 Task: Filter the leads by  recently viewed leads
Action: Mouse moved to (125, 174)
Screenshot: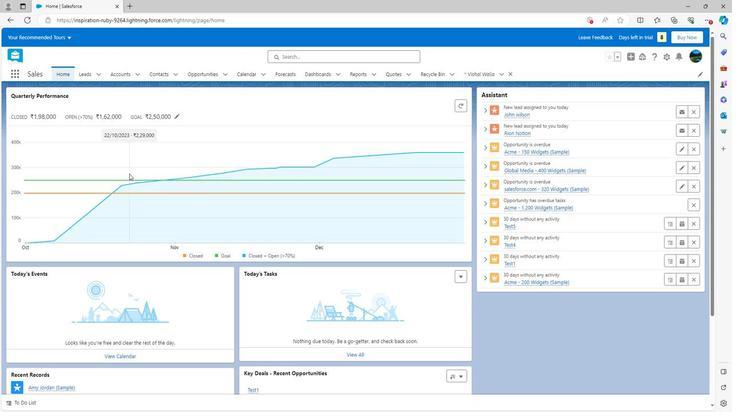 
Action: Mouse scrolled (125, 174) with delta (0, 0)
Screenshot: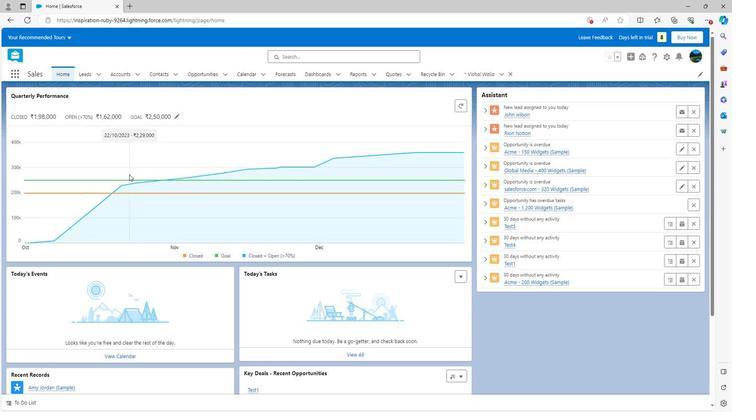 
Action: Mouse moved to (125, 175)
Screenshot: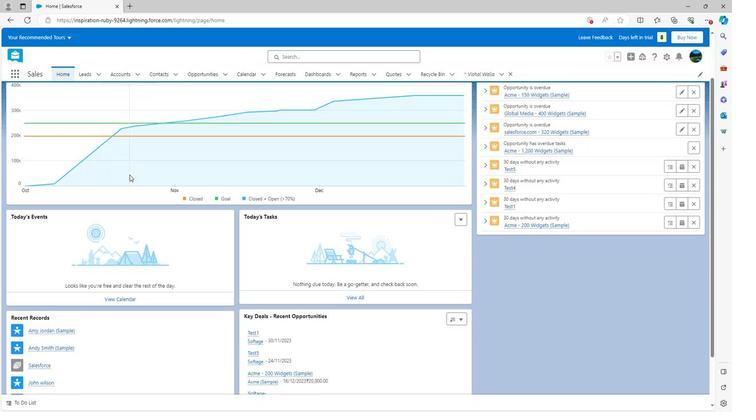 
Action: Mouse scrolled (125, 174) with delta (0, 0)
Screenshot: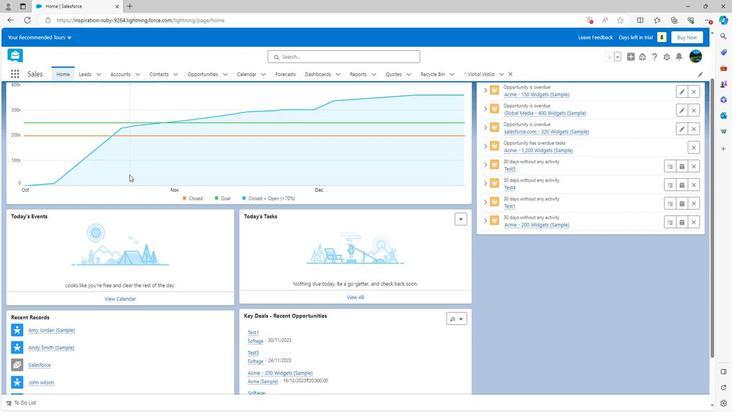 
Action: Mouse moved to (126, 177)
Screenshot: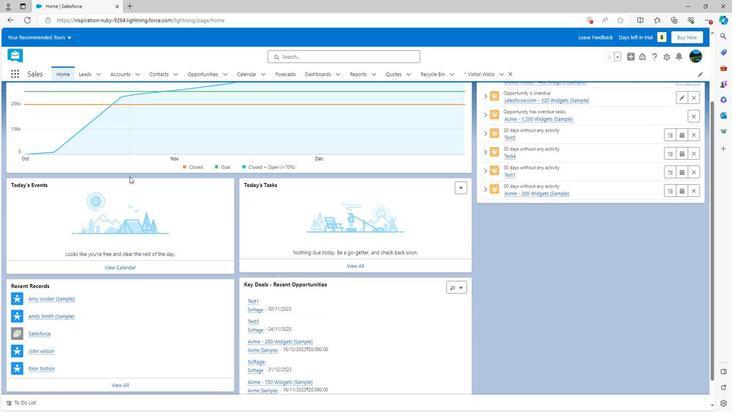 
Action: Mouse scrolled (126, 176) with delta (0, 0)
Screenshot: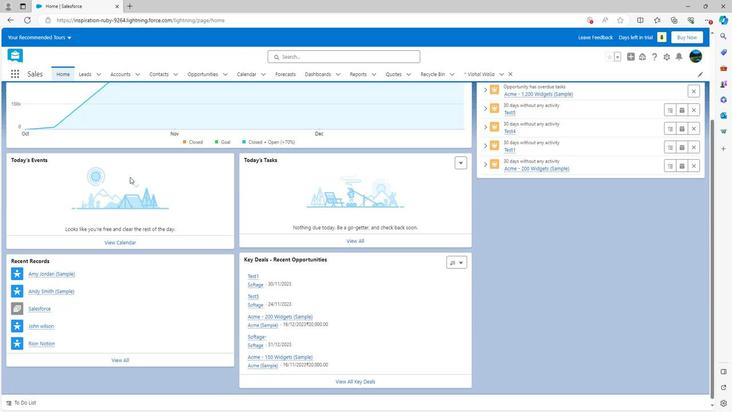 
Action: Mouse scrolled (126, 176) with delta (0, 0)
Screenshot: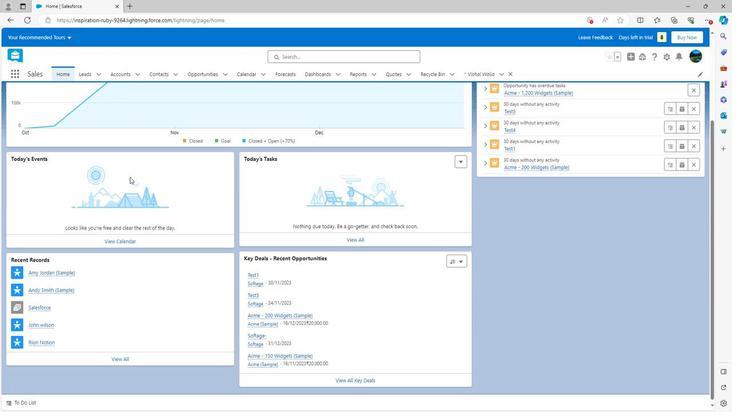 
Action: Mouse scrolled (126, 178) with delta (0, 0)
Screenshot: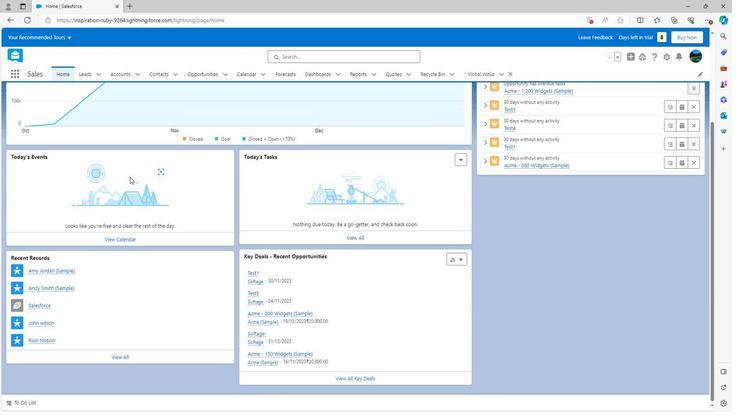 
Action: Mouse scrolled (126, 178) with delta (0, 0)
Screenshot: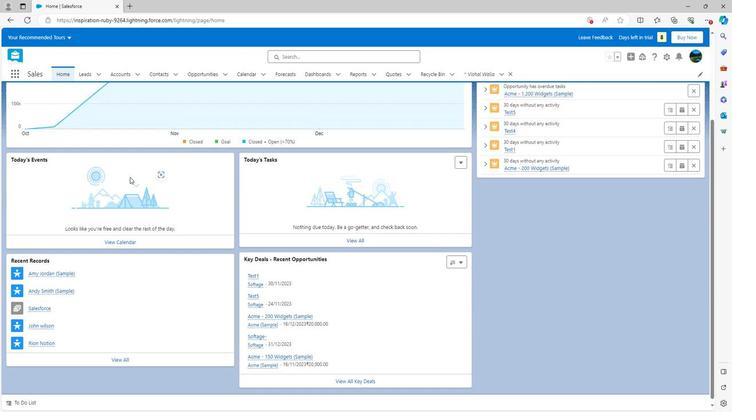 
Action: Mouse scrolled (126, 178) with delta (0, 0)
Screenshot: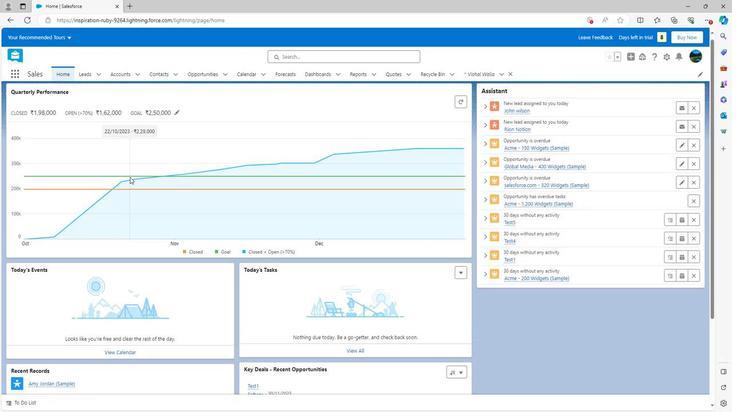 
Action: Mouse scrolled (126, 178) with delta (0, 0)
Screenshot: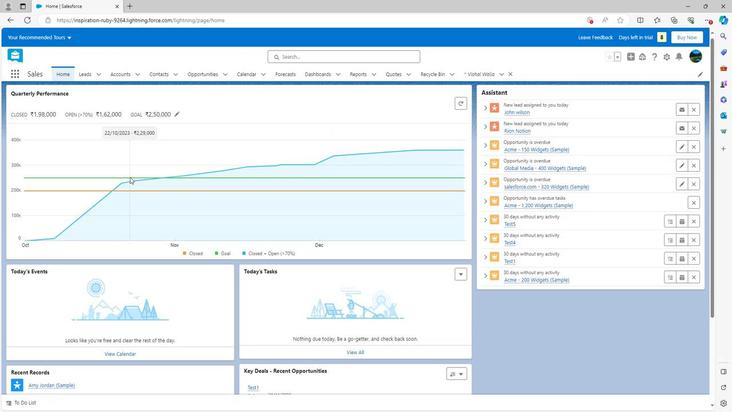 
Action: Mouse scrolled (126, 178) with delta (0, 0)
Screenshot: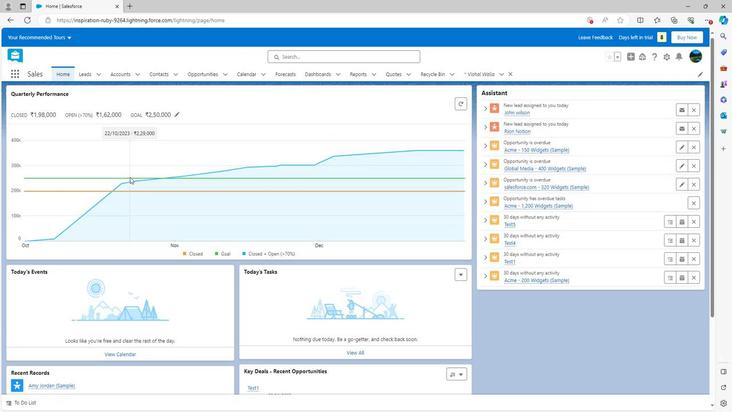 
Action: Mouse moved to (80, 72)
Screenshot: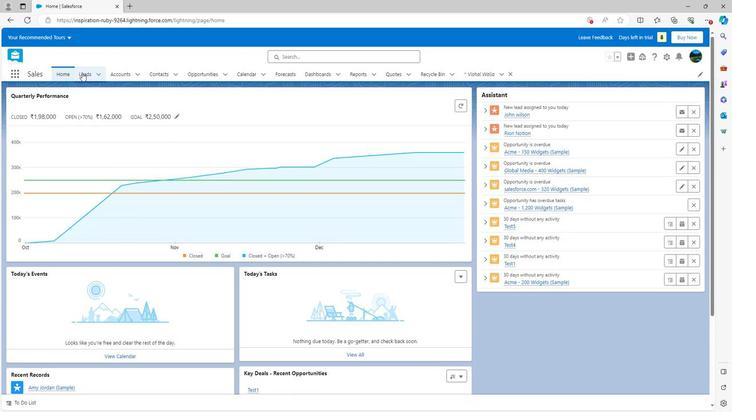 
Action: Mouse pressed left at (80, 72)
Screenshot: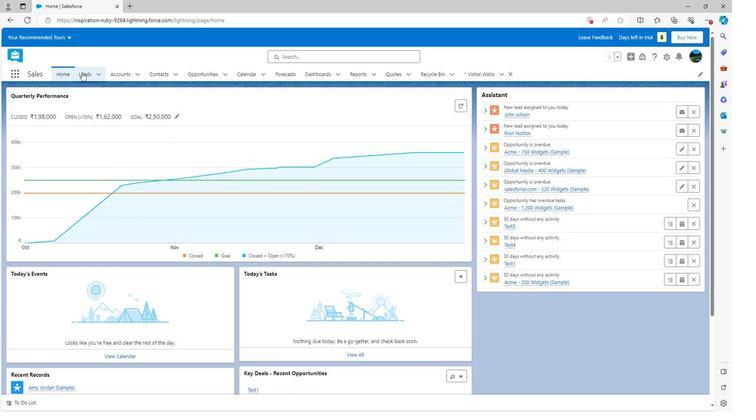 
Action: Mouse moved to (96, 75)
Screenshot: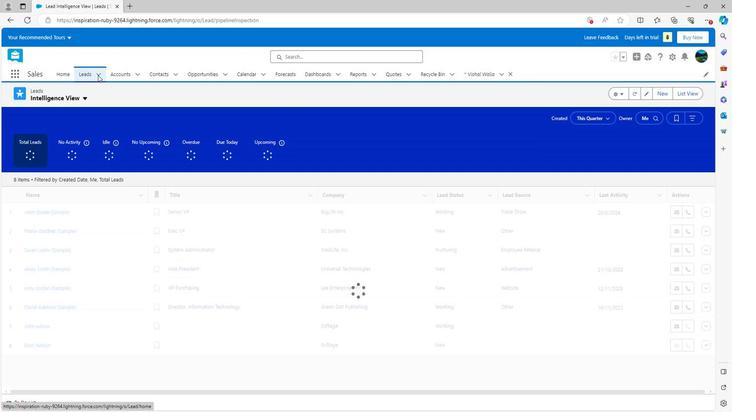 
Action: Mouse pressed left at (96, 75)
Screenshot: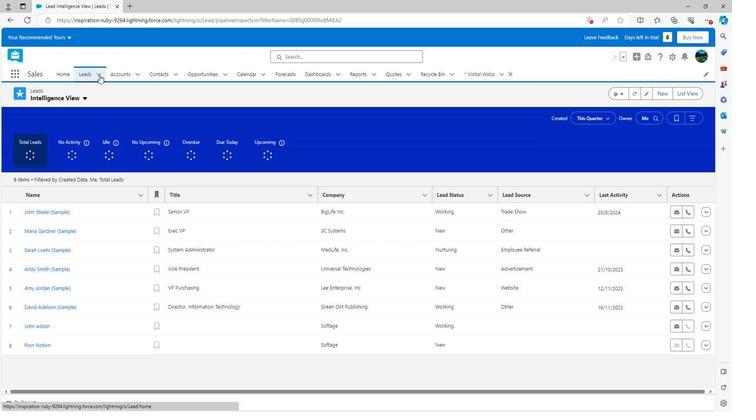 
Action: Mouse moved to (88, 207)
Screenshot: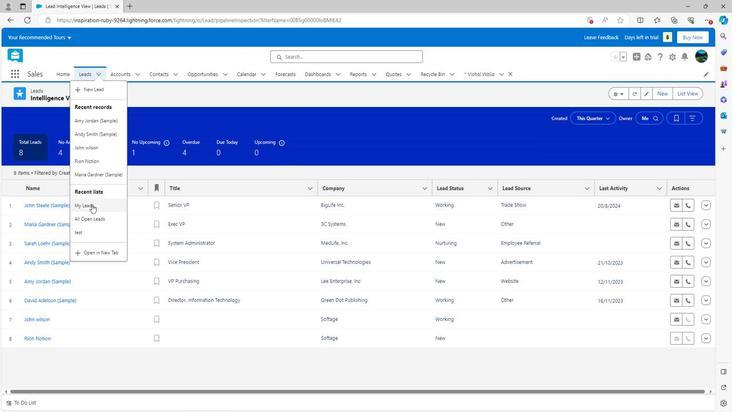 
Action: Mouse pressed left at (88, 207)
Screenshot: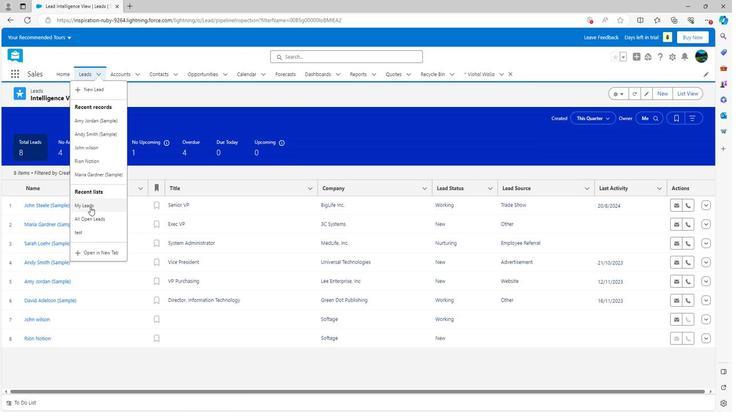
Action: Mouse moved to (83, 101)
Screenshot: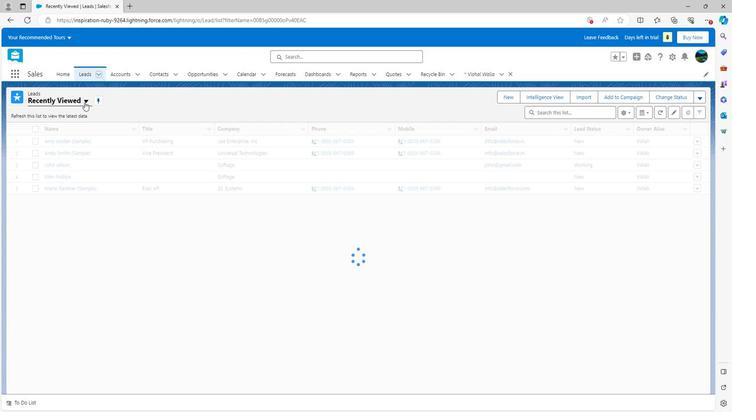 
Action: Mouse pressed left at (83, 101)
Screenshot: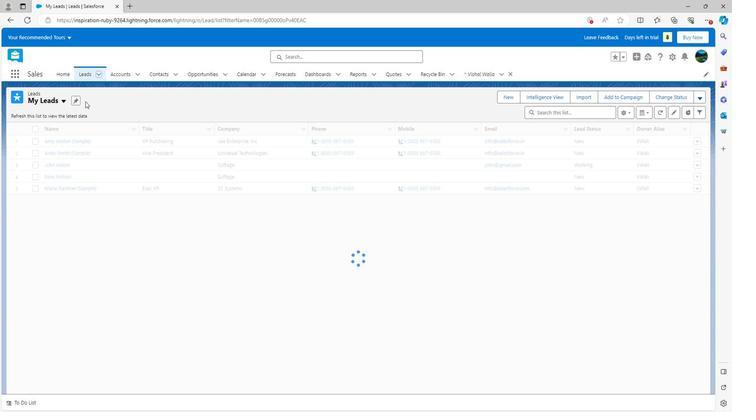 
Action: Mouse moved to (62, 100)
Screenshot: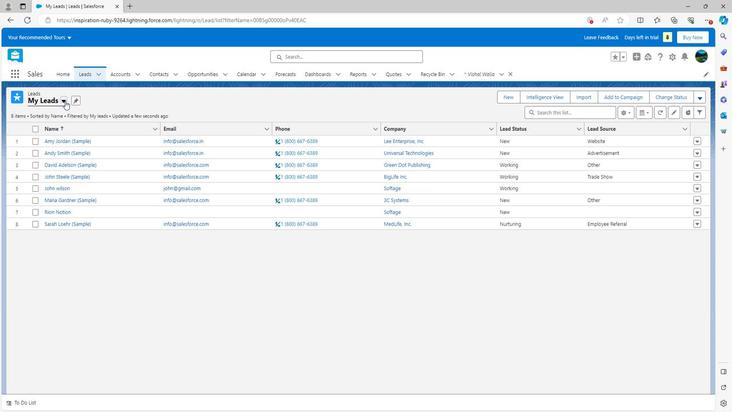 
Action: Mouse pressed left at (62, 100)
Screenshot: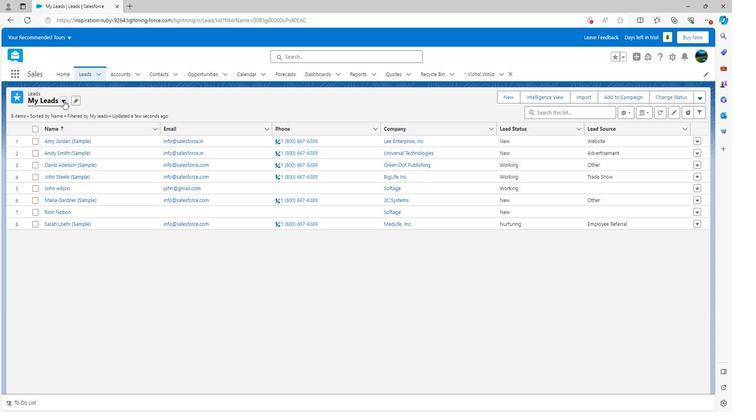 
Action: Mouse moved to (65, 164)
Screenshot: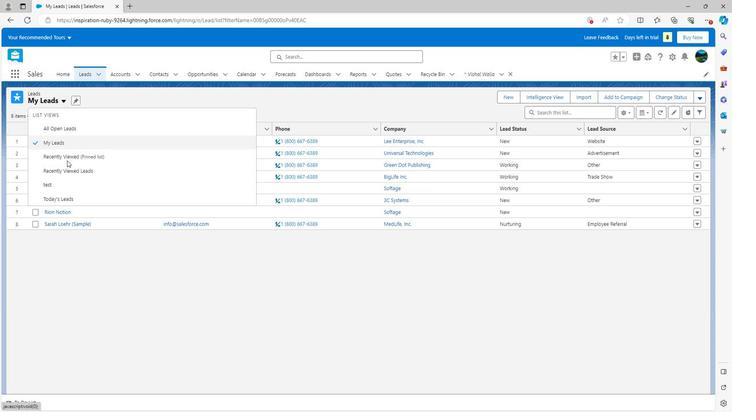 
Action: Mouse pressed left at (65, 164)
Screenshot: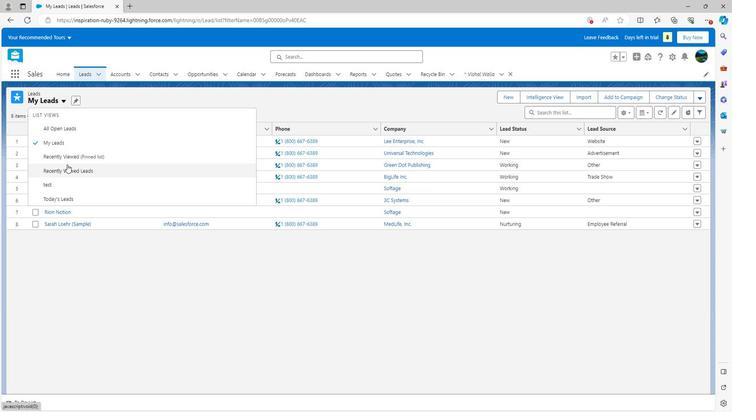 
Action: Mouse moved to (148, 192)
Screenshot: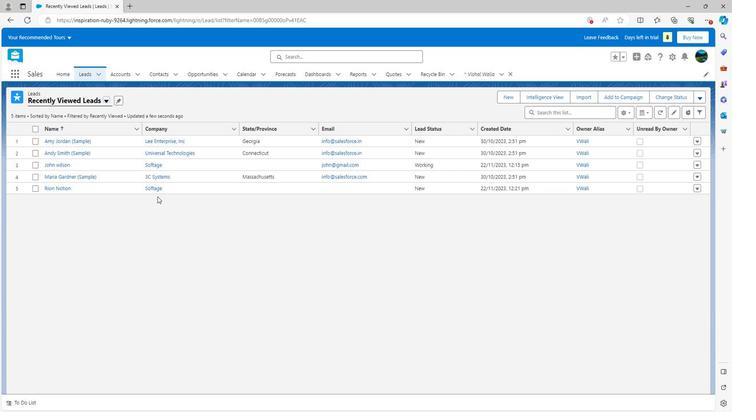 
Action: Mouse scrolled (148, 191) with delta (0, 0)
Screenshot: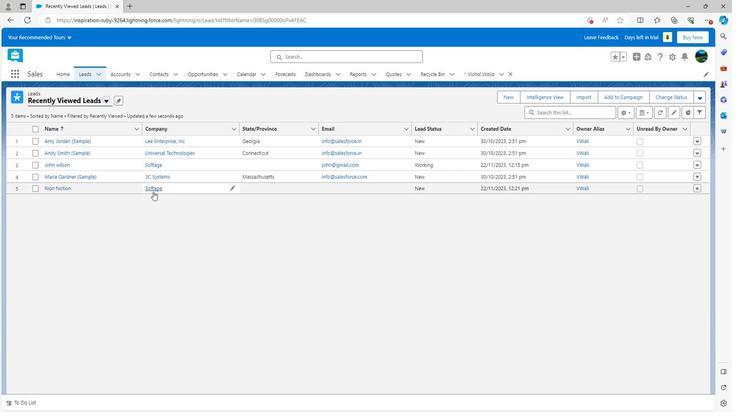 
Action: Mouse scrolled (148, 191) with delta (0, 0)
Screenshot: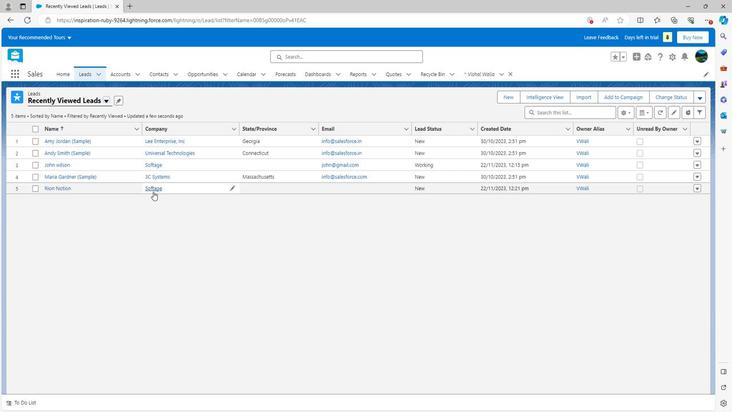 
Action: Mouse scrolled (148, 191) with delta (0, 0)
Screenshot: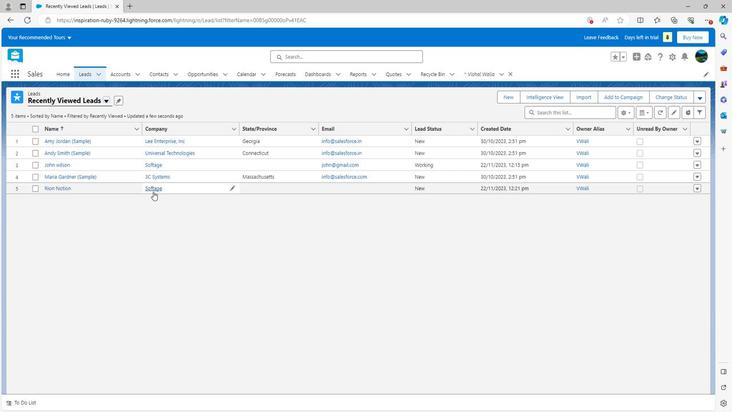 
Action: Mouse scrolled (148, 191) with delta (0, 0)
Screenshot: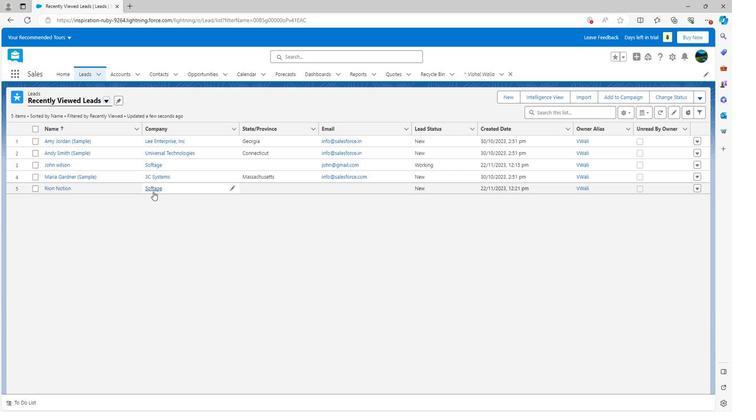 
Action: Mouse scrolled (148, 191) with delta (0, 0)
Screenshot: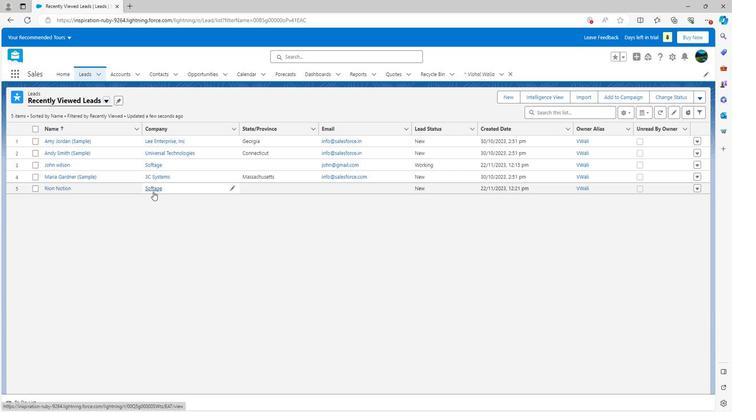
Action: Mouse moved to (273, 188)
Screenshot: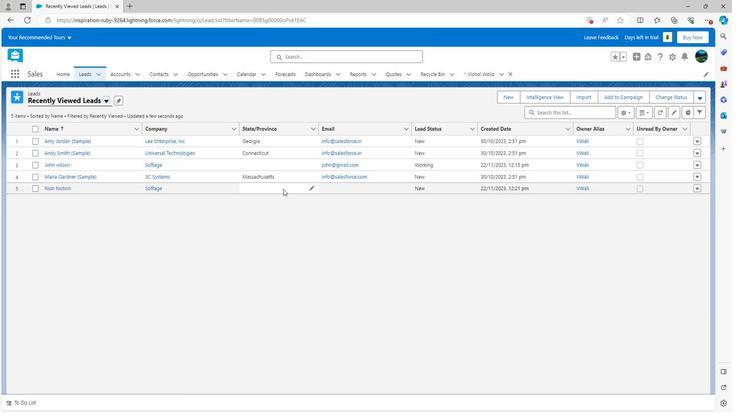 
